 Task: Add Paleo Pro Ancient Cacao Carnivore Complete Protein Powder to the cart.
Action: Mouse moved to (249, 112)
Screenshot: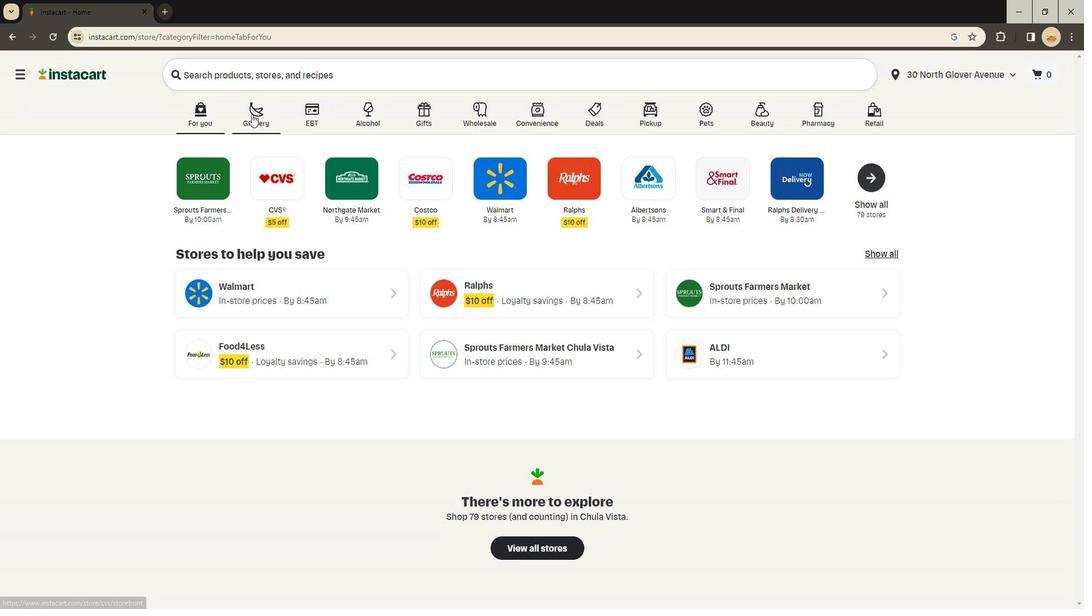 
Action: Mouse pressed left at (249, 112)
Screenshot: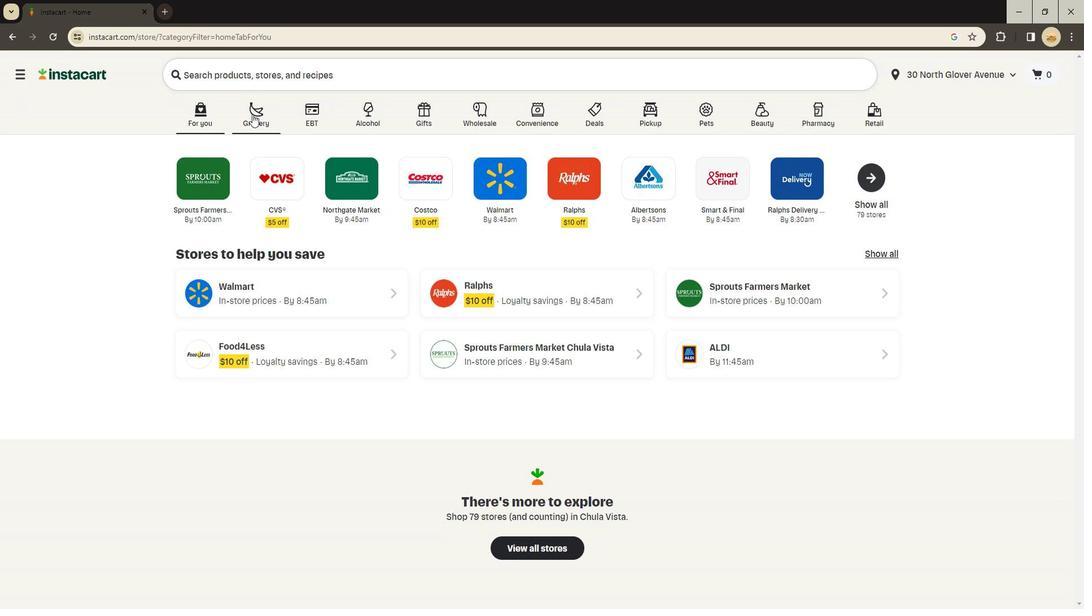 
Action: Mouse moved to (256, 337)
Screenshot: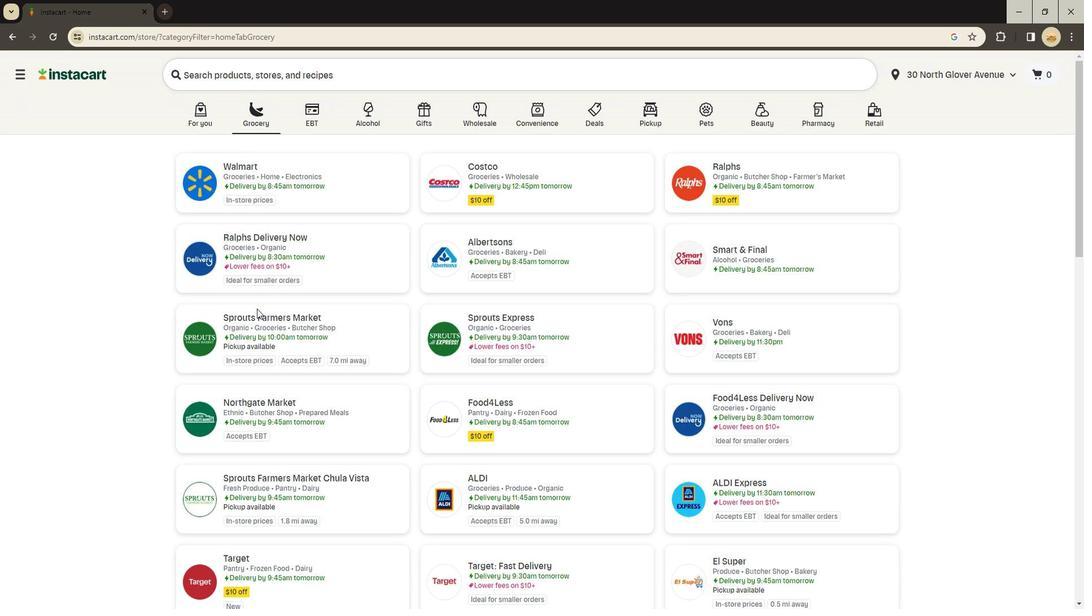 
Action: Mouse pressed left at (256, 337)
Screenshot: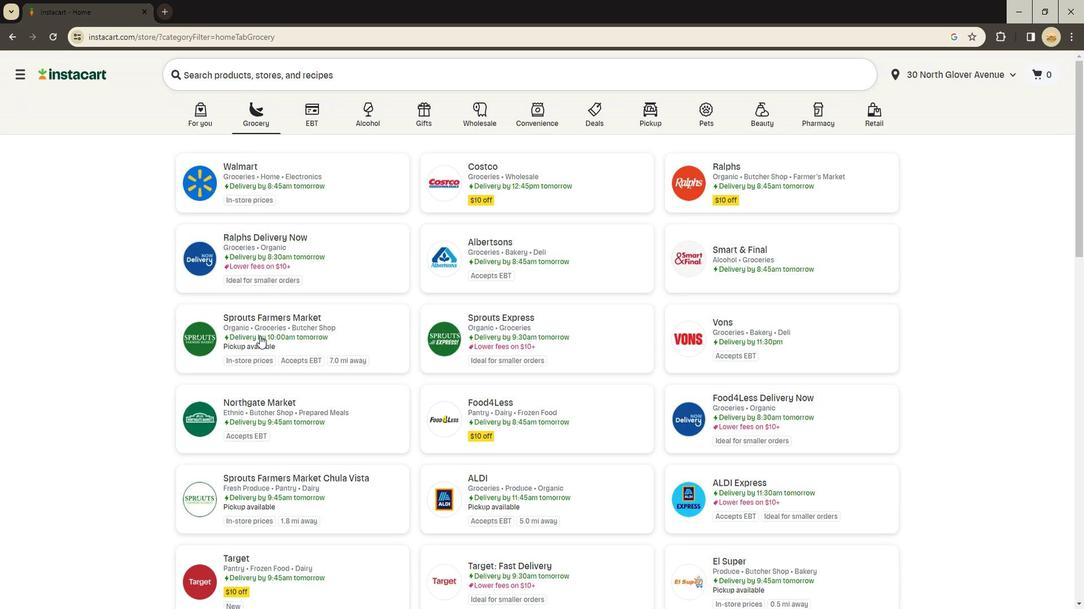 
Action: Mouse moved to (17, 353)
Screenshot: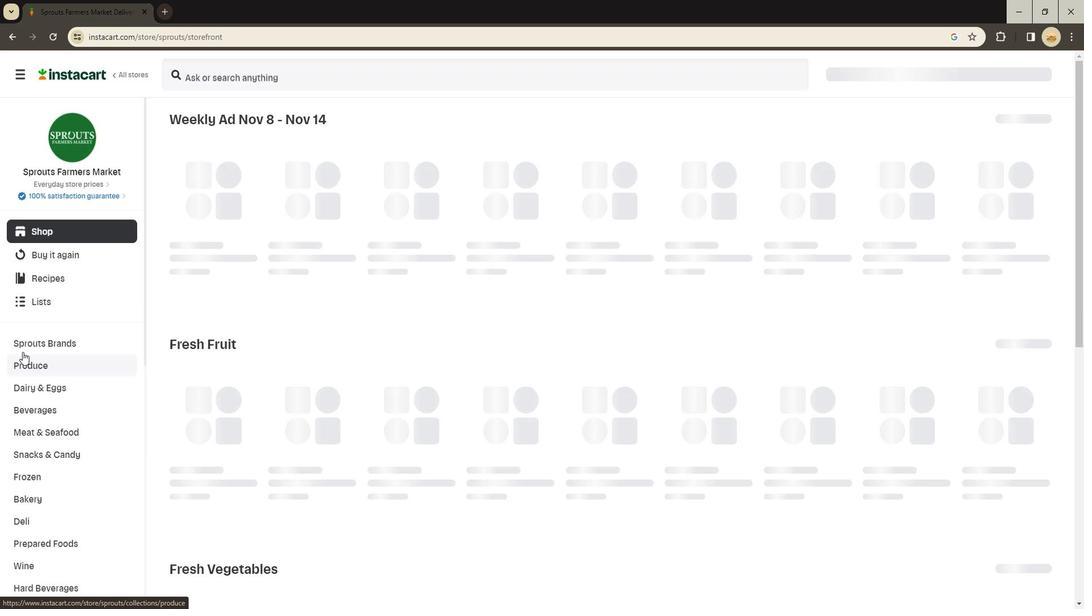 
Action: Mouse scrolled (17, 352) with delta (0, 0)
Screenshot: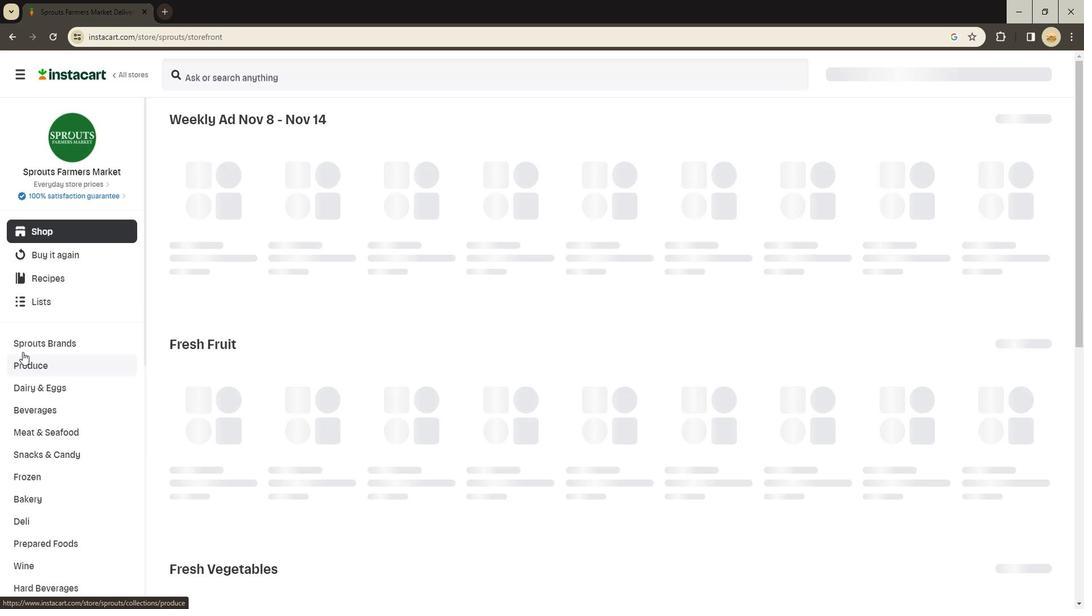 
Action: Mouse moved to (16, 353)
Screenshot: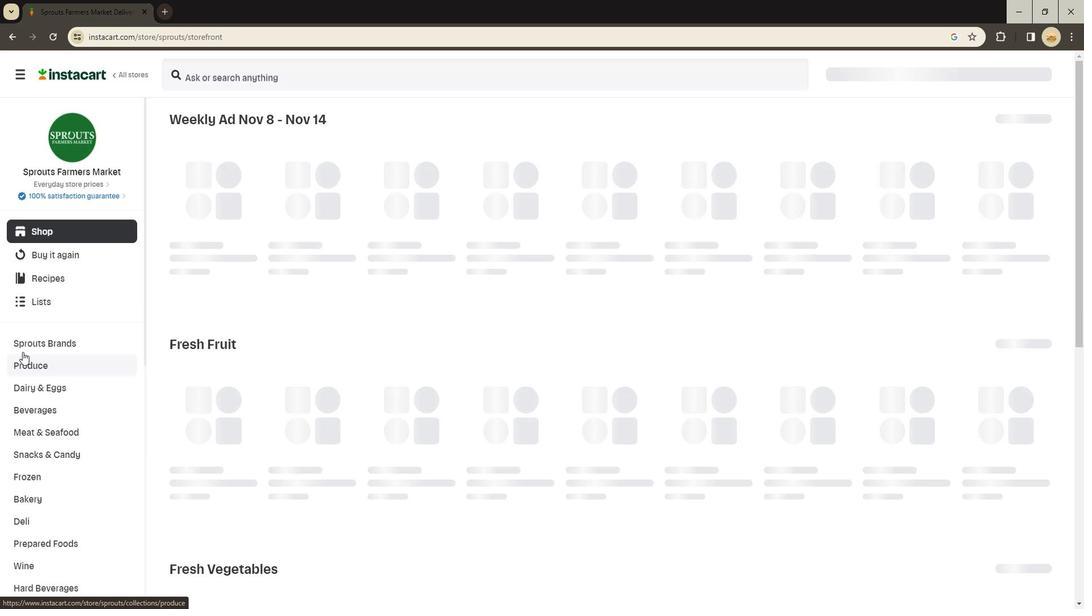 
Action: Mouse scrolled (16, 352) with delta (0, 0)
Screenshot: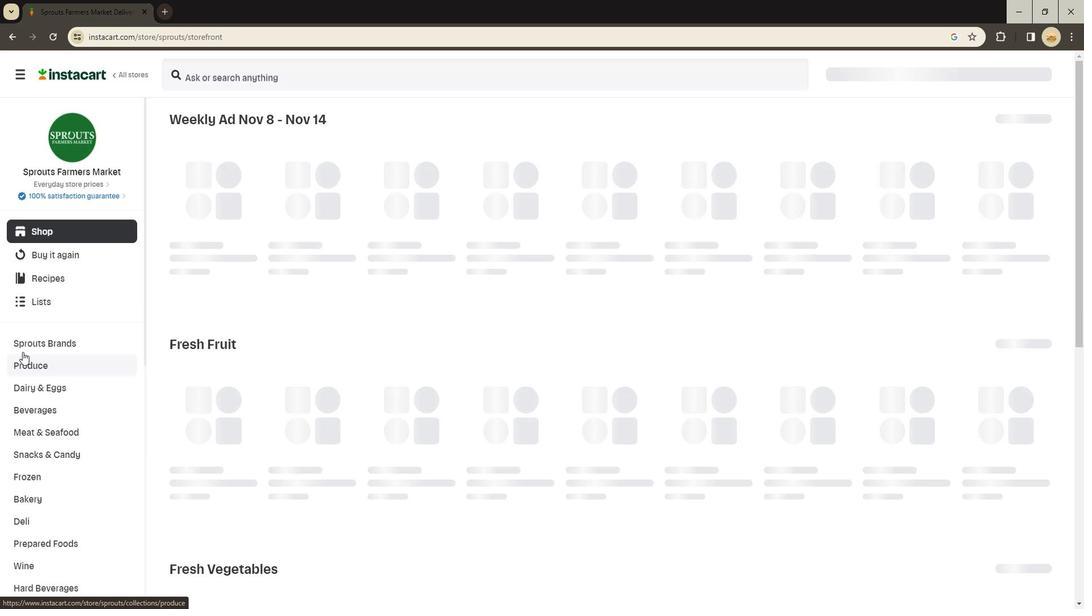 
Action: Mouse moved to (16, 353)
Screenshot: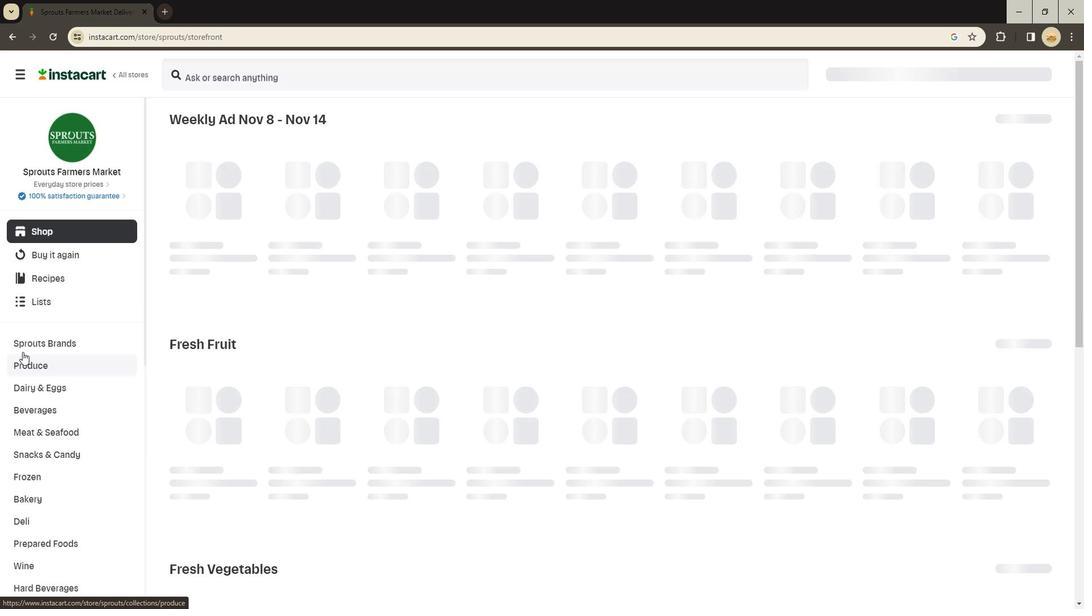 
Action: Mouse scrolled (16, 352) with delta (0, 0)
Screenshot: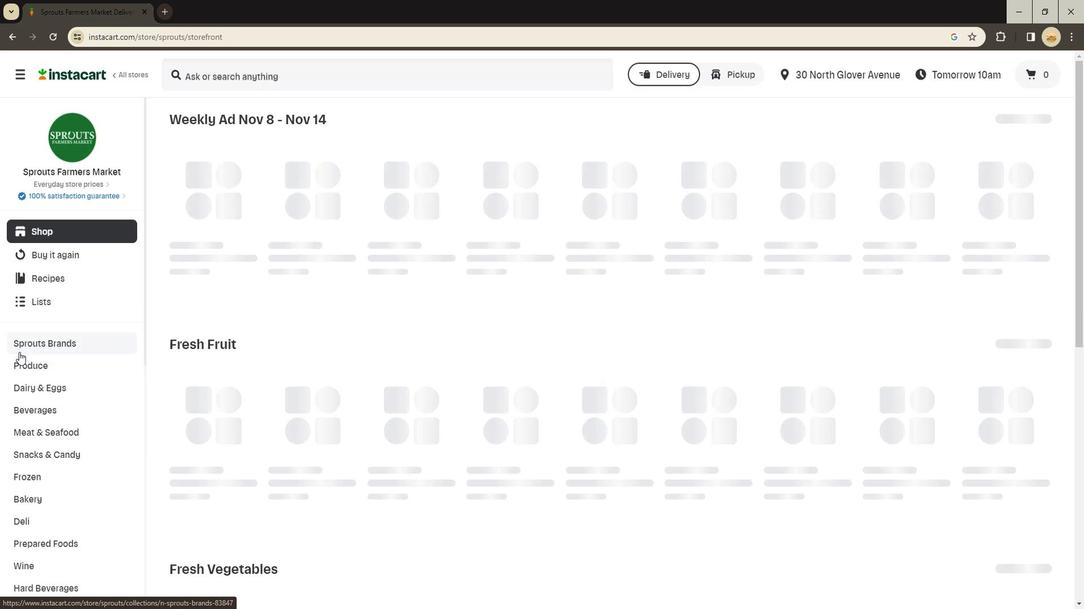 
Action: Mouse scrolled (16, 352) with delta (0, 0)
Screenshot: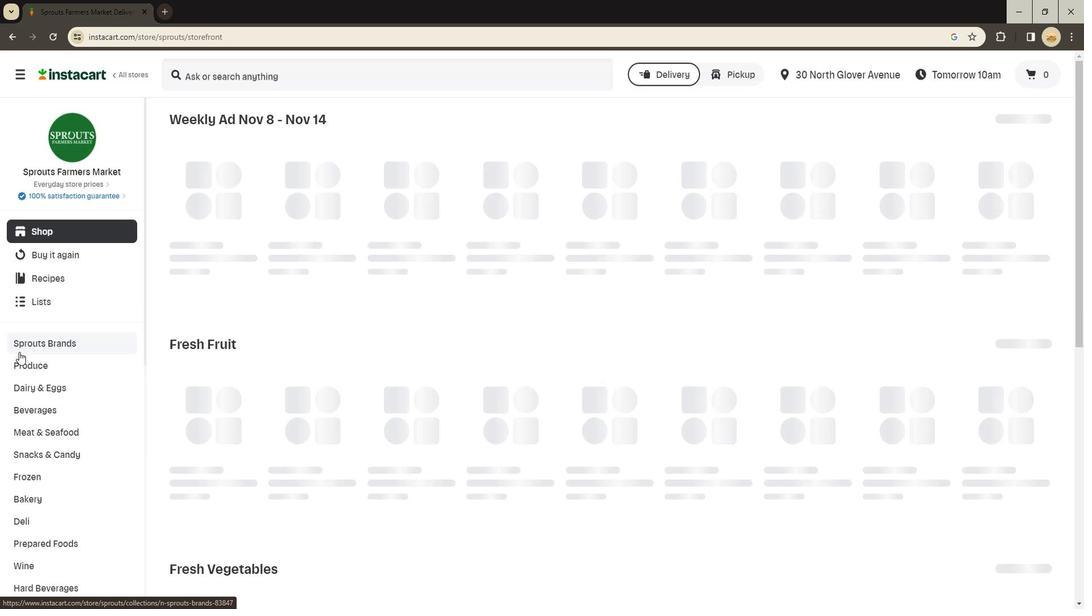 
Action: Mouse scrolled (16, 352) with delta (0, 0)
Screenshot: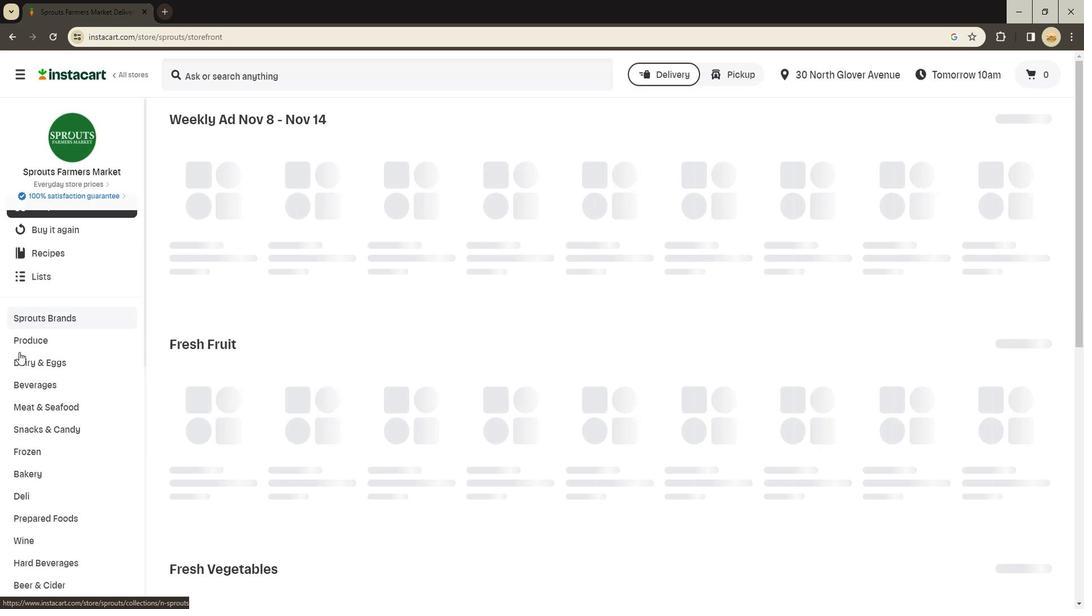 
Action: Mouse scrolled (16, 352) with delta (0, 0)
Screenshot: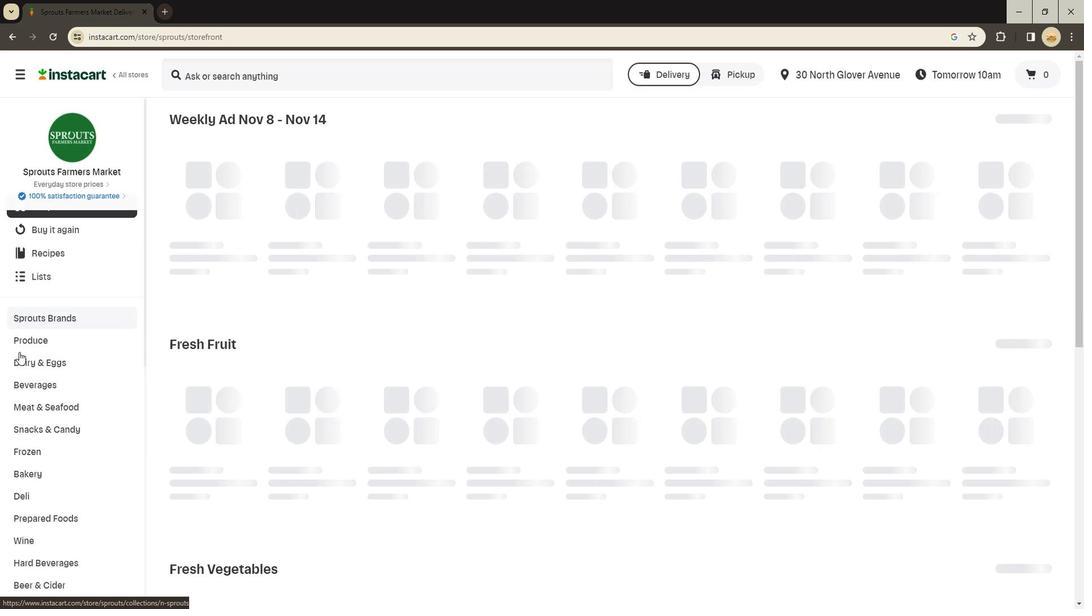 
Action: Mouse scrolled (16, 352) with delta (0, 0)
Screenshot: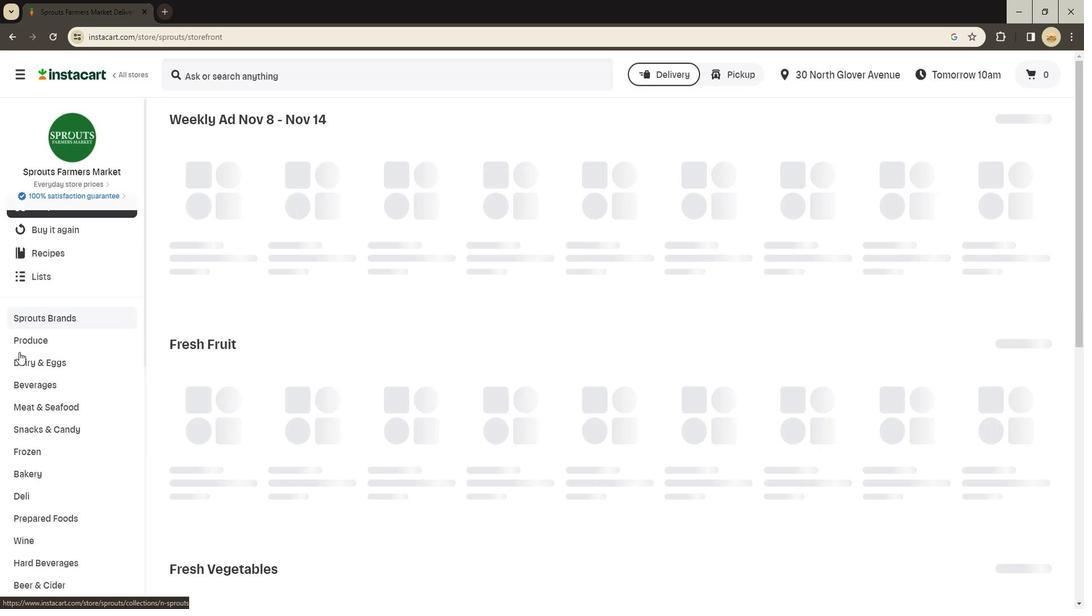 
Action: Mouse moved to (36, 390)
Screenshot: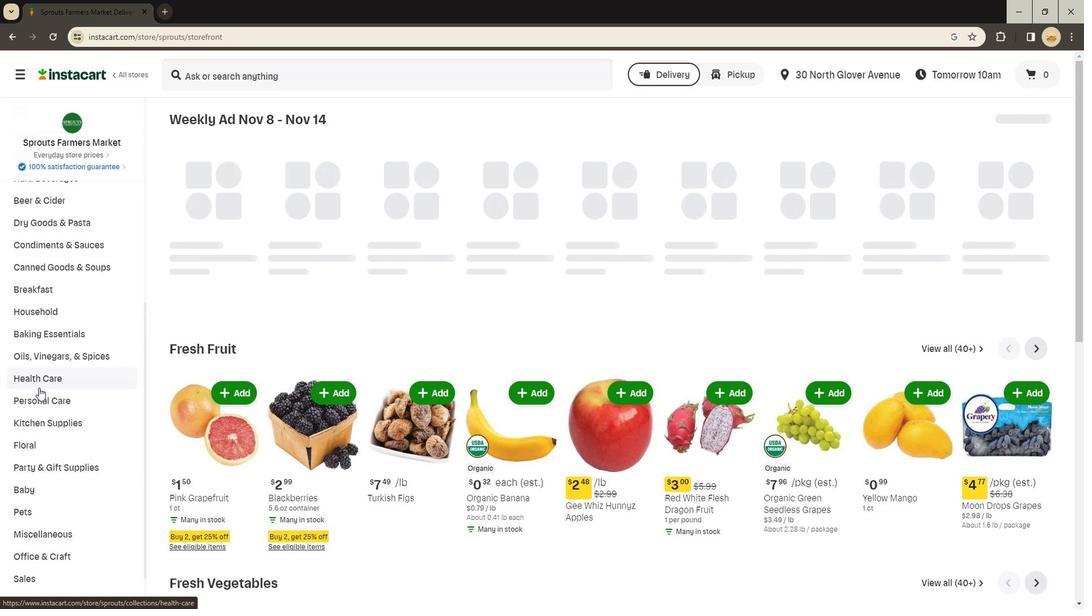 
Action: Mouse pressed left at (36, 390)
Screenshot: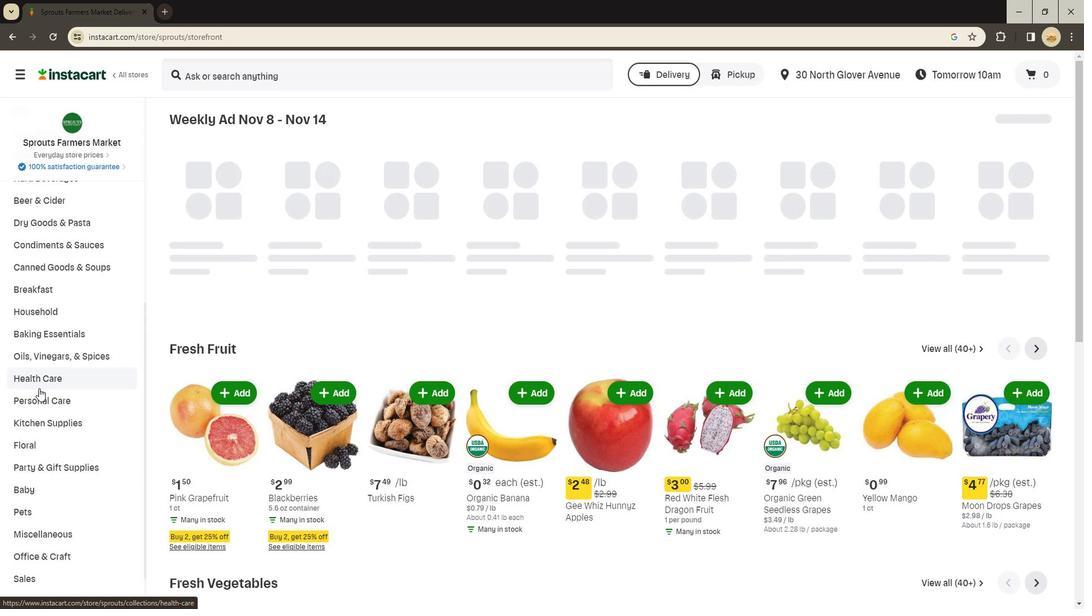 
Action: Mouse moved to (830, 154)
Screenshot: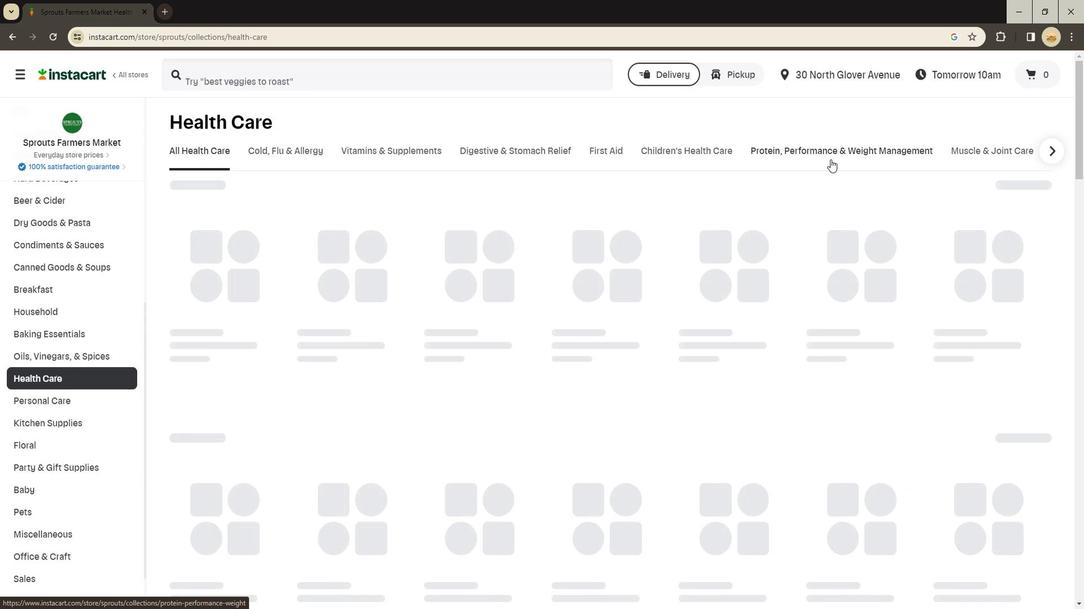 
Action: Mouse pressed left at (830, 154)
Screenshot: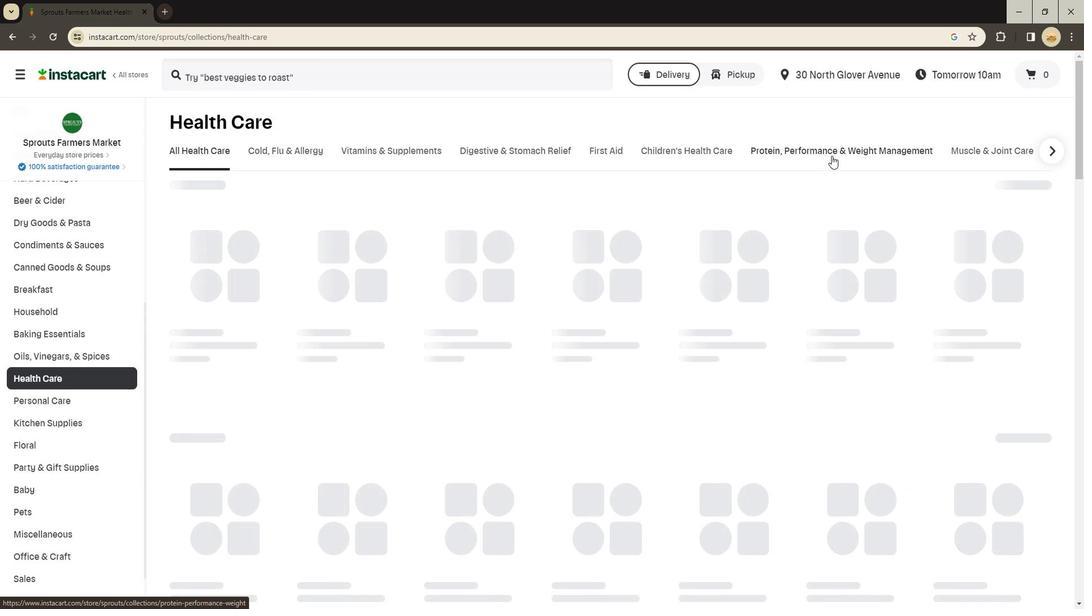 
Action: Mouse moved to (269, 199)
Screenshot: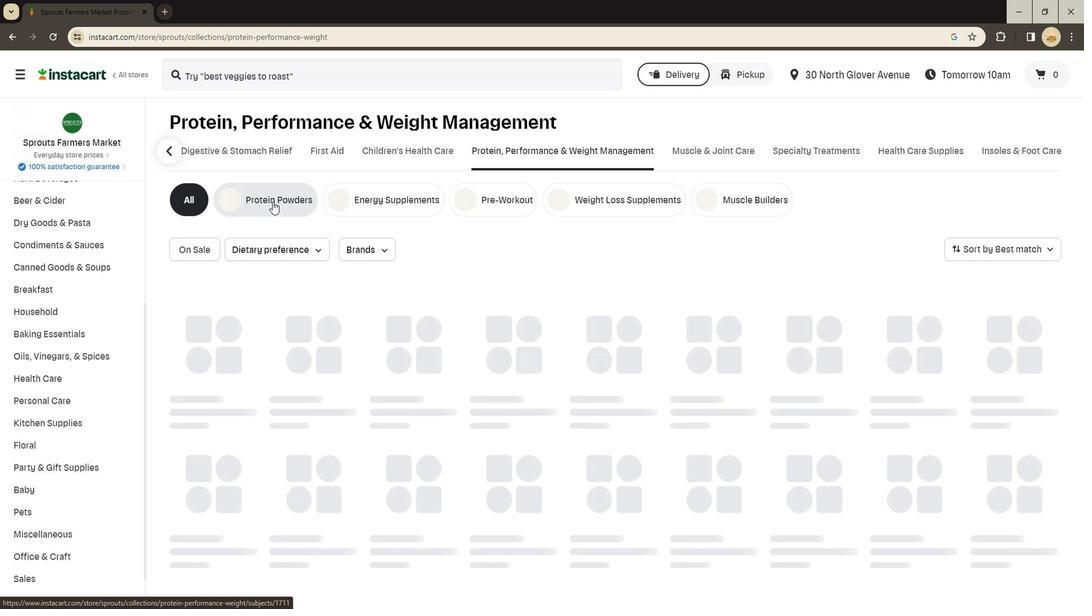 
Action: Mouse pressed left at (269, 199)
Screenshot: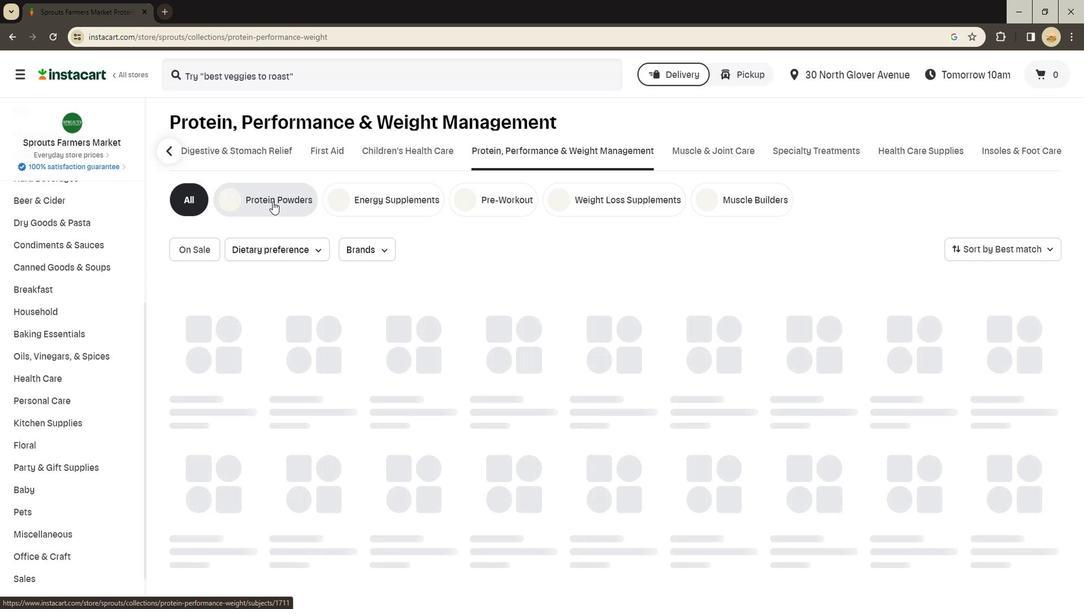 
Action: Mouse moved to (327, 77)
Screenshot: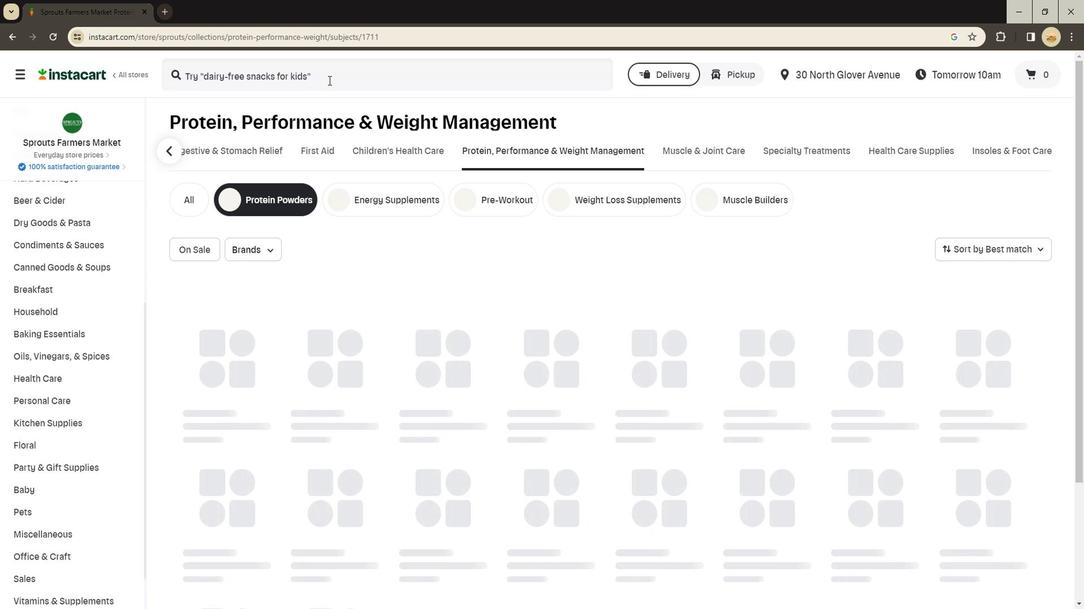 
Action: Mouse pressed left at (327, 77)
Screenshot: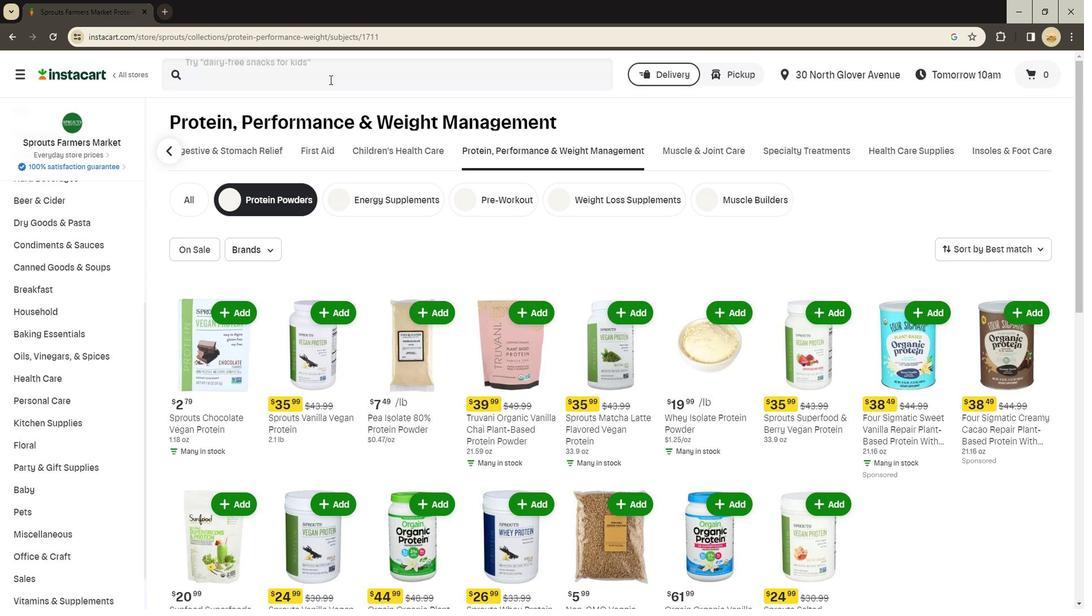 
Action: Key pressed <Key.shift><Key.shift><Key.shift><Key.shift><Key.shift><Key.shift><Key.shift><Key.shift><Key.shift><Key.shift>Paleo<Key.space><Key.shift>Pro<Key.space><Key.shift>Ancient<Key.space><Key.shift>Caco<Key.space><Key.shift>Carnivore<Key.space><Key.shift>Completed<Key.space><Key.shift><Key.shift><Key.shift><Key.shift><Key.shift><Key.shift>Protein<Key.space><Key.shift>Powder<Key.space><Key.enter>
Screenshot: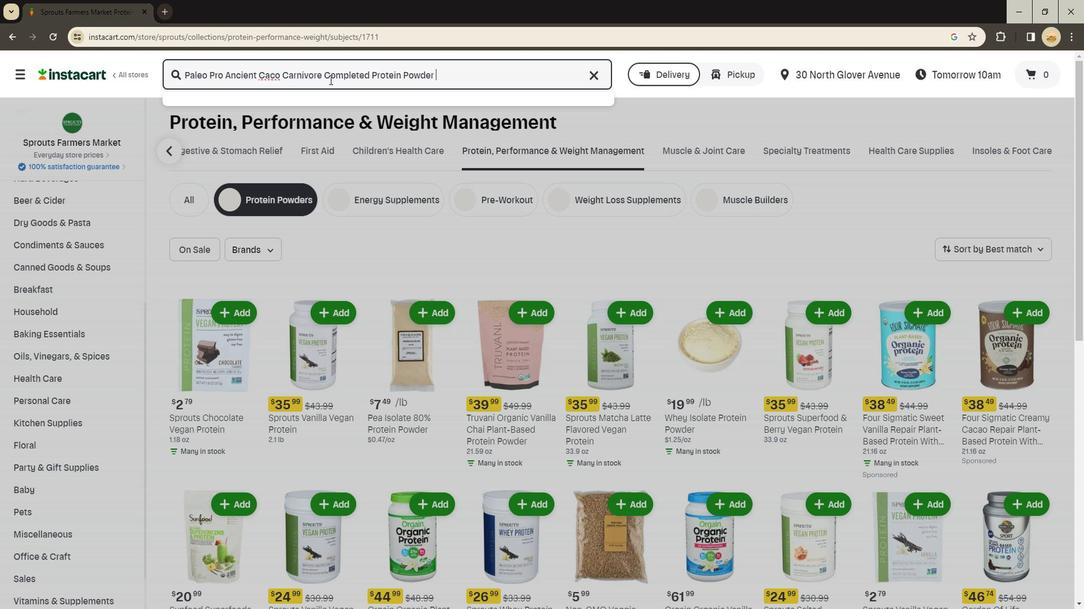 
Action: Mouse moved to (271, 75)
Screenshot: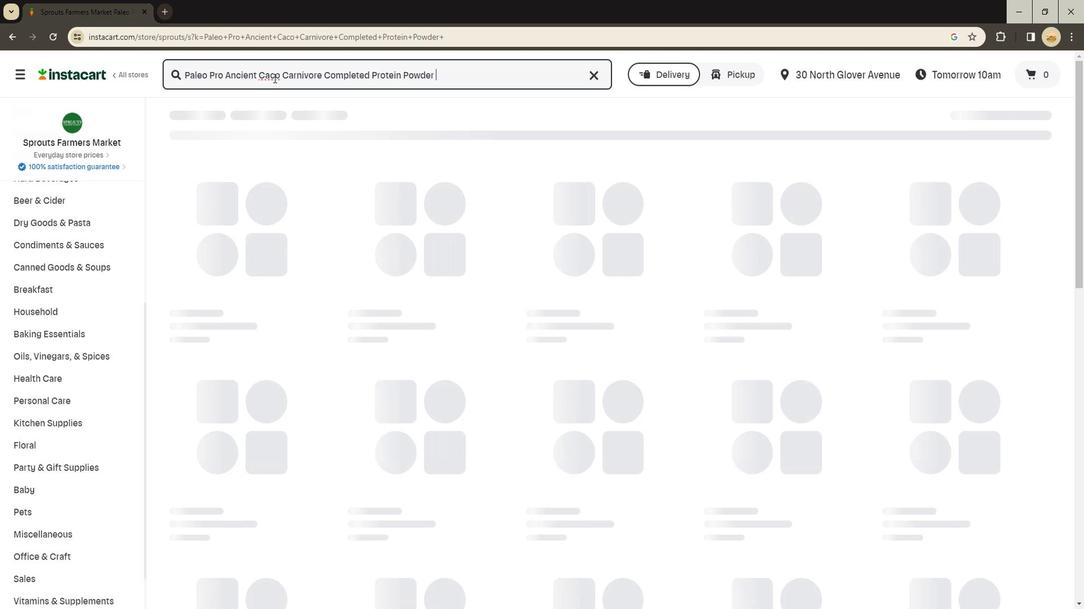 
Action: Mouse pressed left at (271, 75)
Screenshot: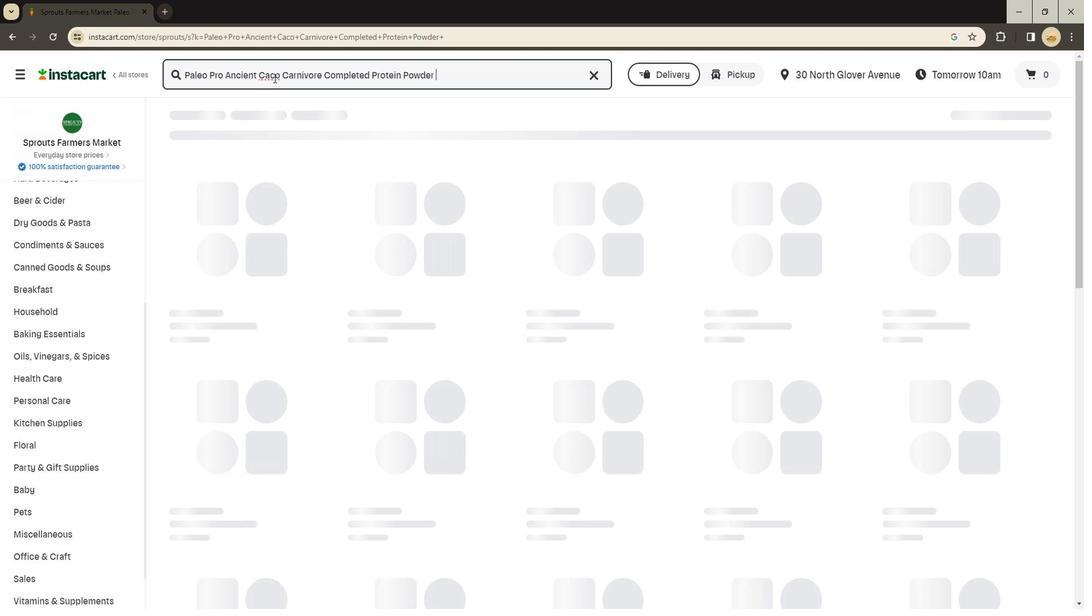 
Action: Key pressed a
Screenshot: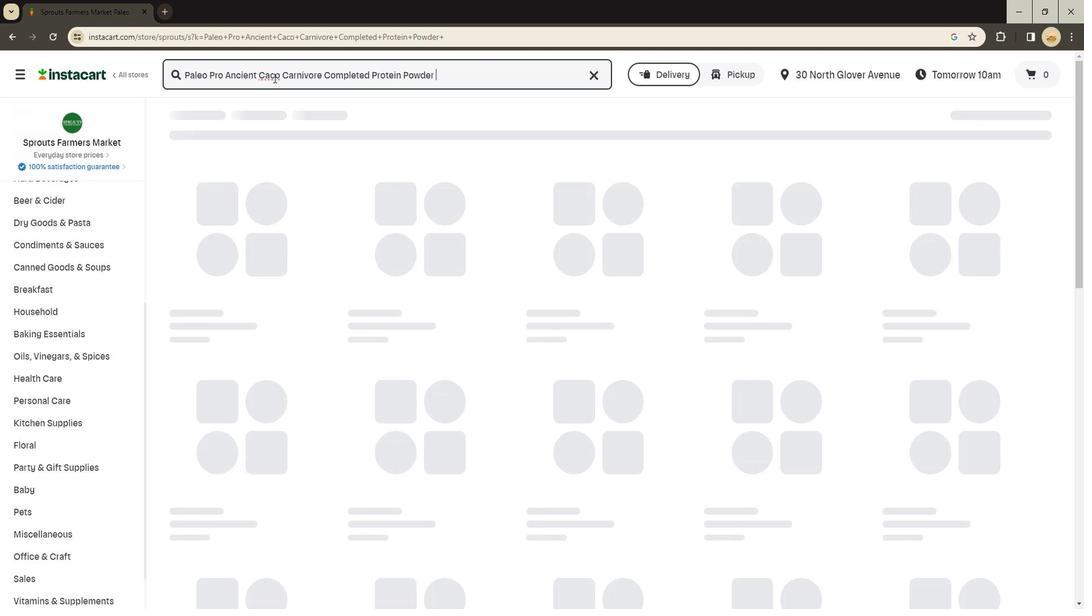
Action: Mouse moved to (437, 73)
Screenshot: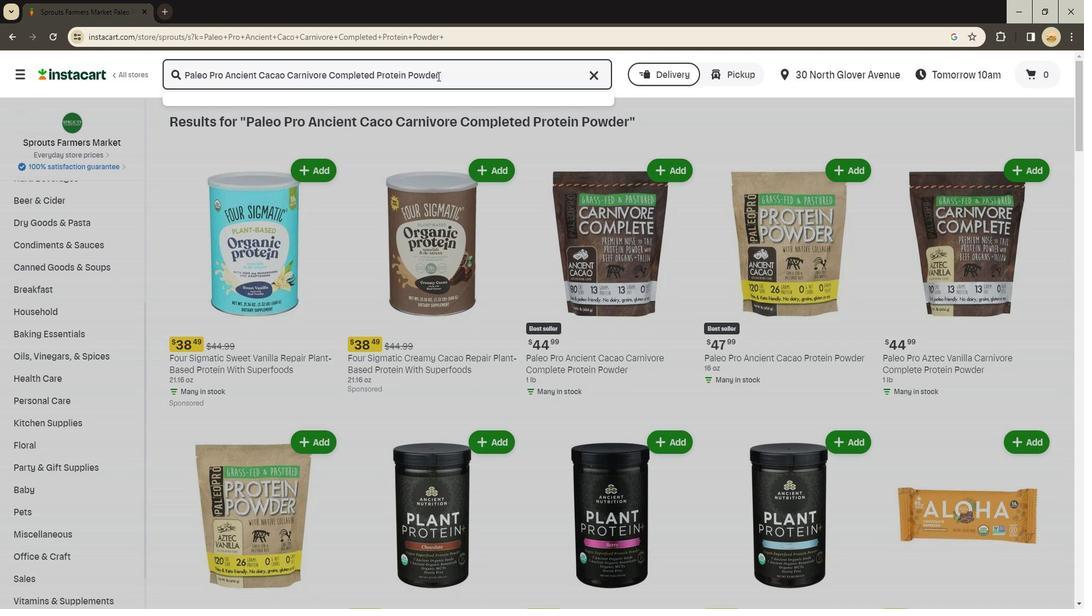 
Action: Mouse pressed left at (437, 73)
Screenshot: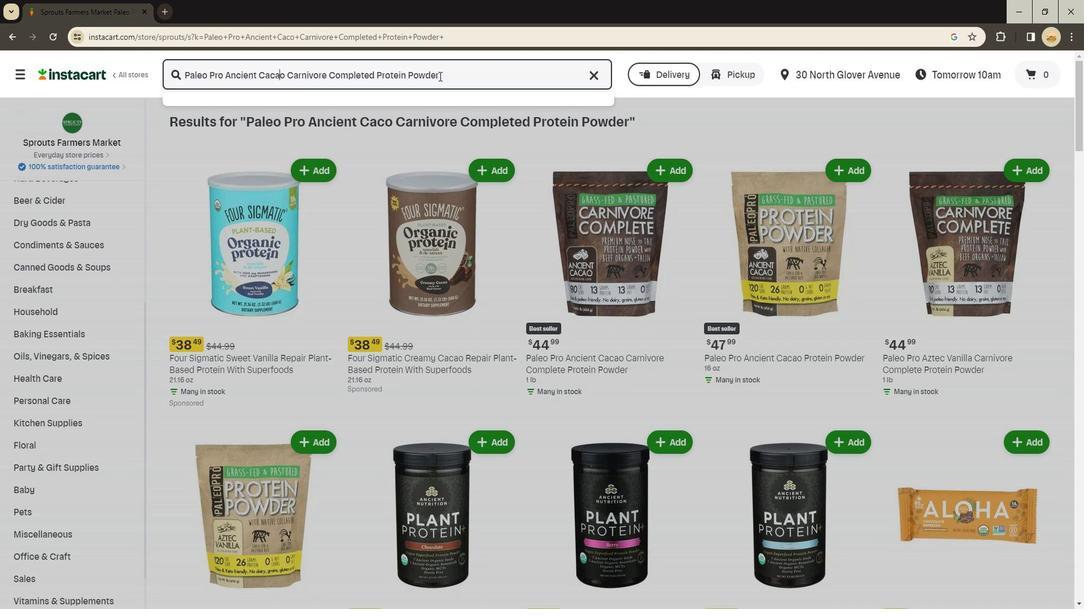 
Action: Mouse moved to (437, 73)
Screenshot: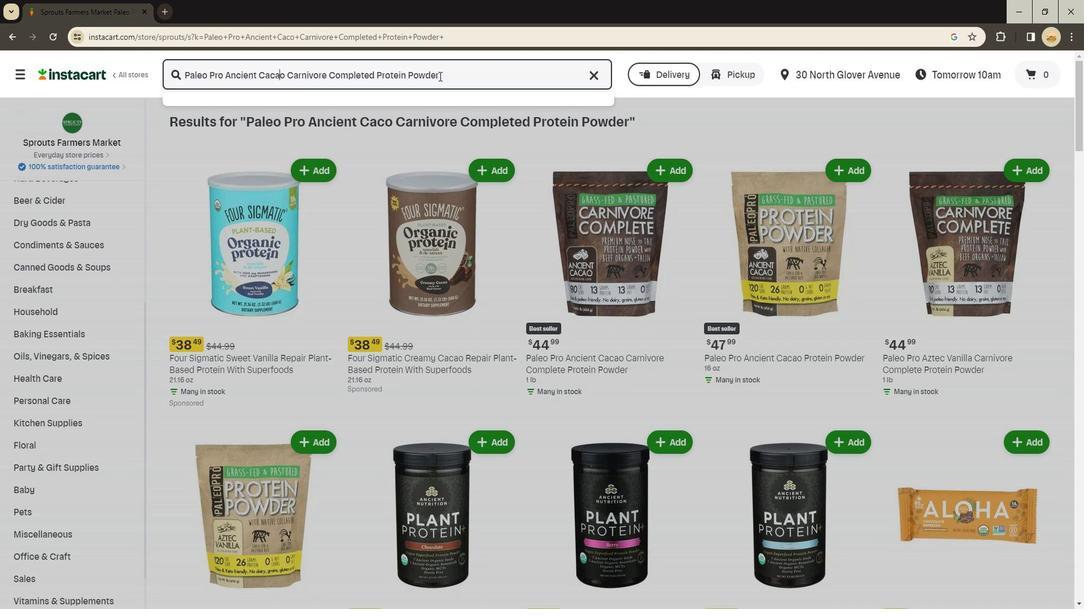 
Action: Key pressed <Key.enter>
Screenshot: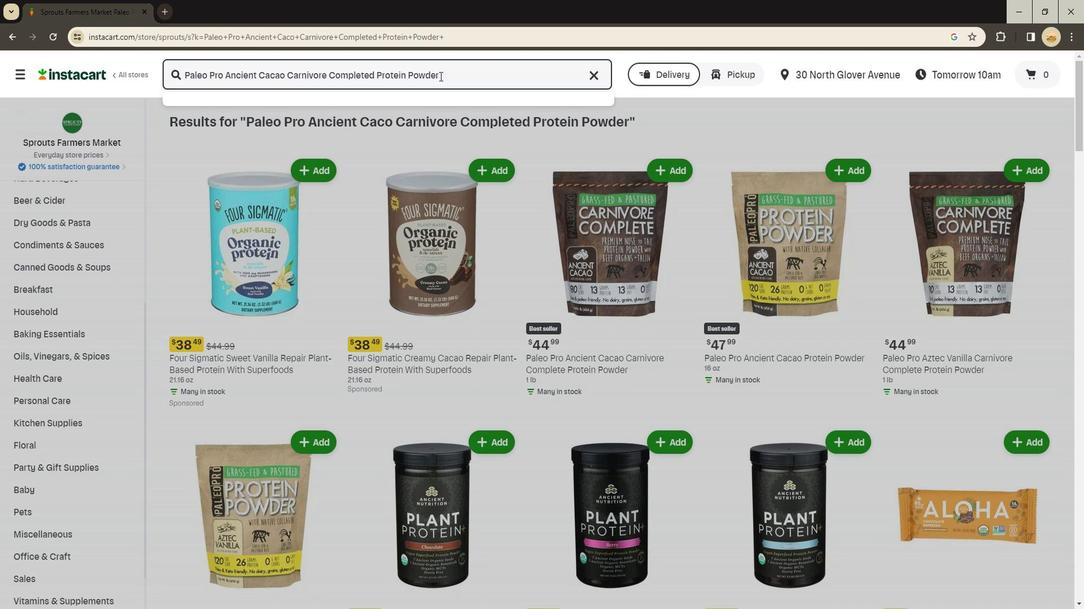 
Action: Mouse moved to (660, 166)
Screenshot: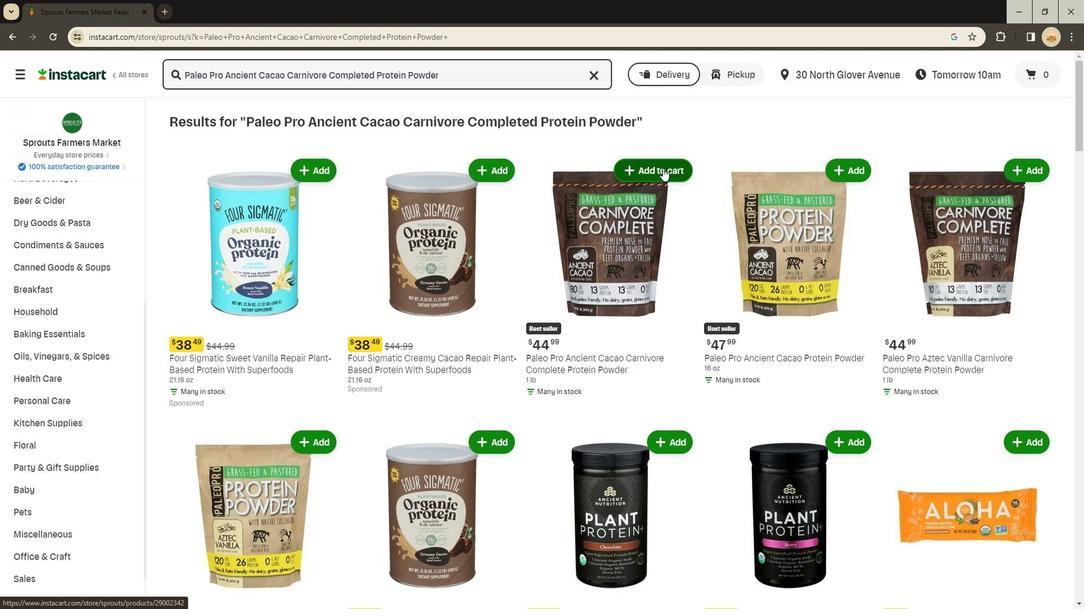 
Action: Mouse pressed left at (660, 166)
Screenshot: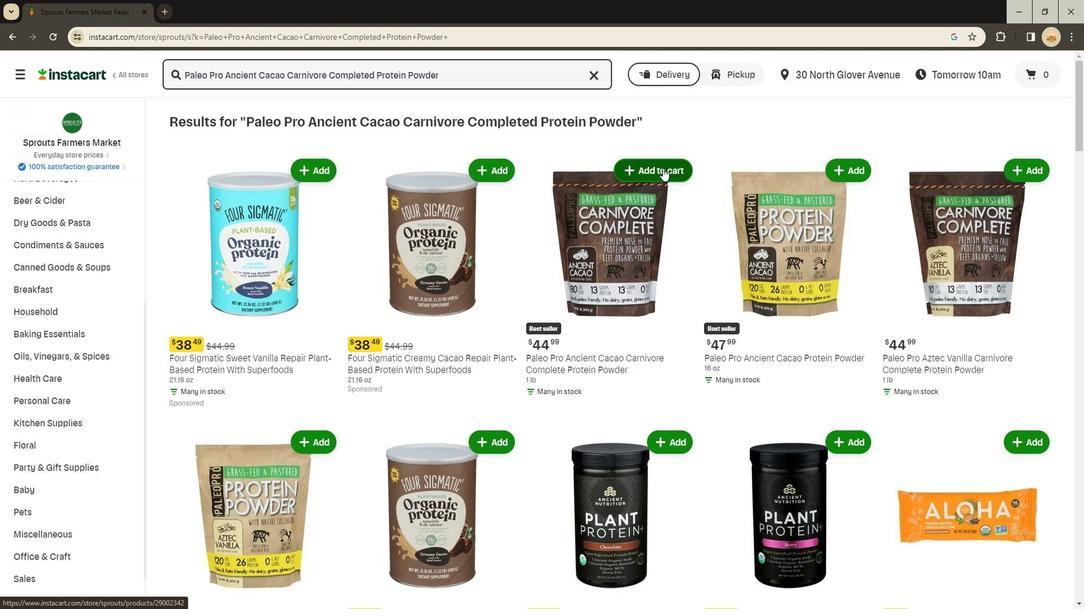 
Action: Mouse moved to (673, 242)
Screenshot: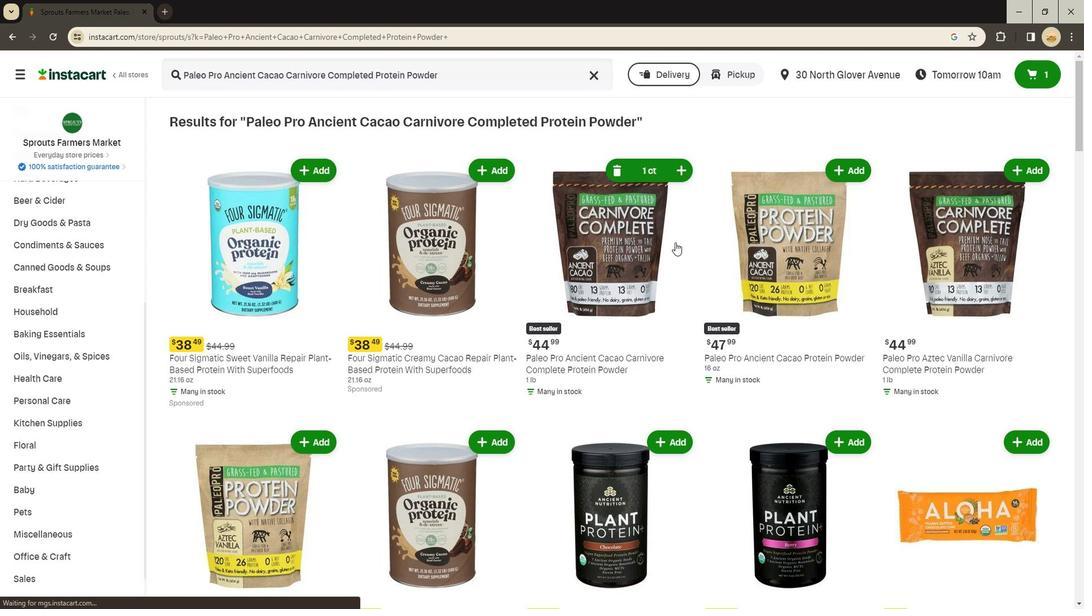 
